 Task: Add Kashi Go Lean Cereal Peanut Butter Crunch to the cart.
Action: Mouse moved to (766, 245)
Screenshot: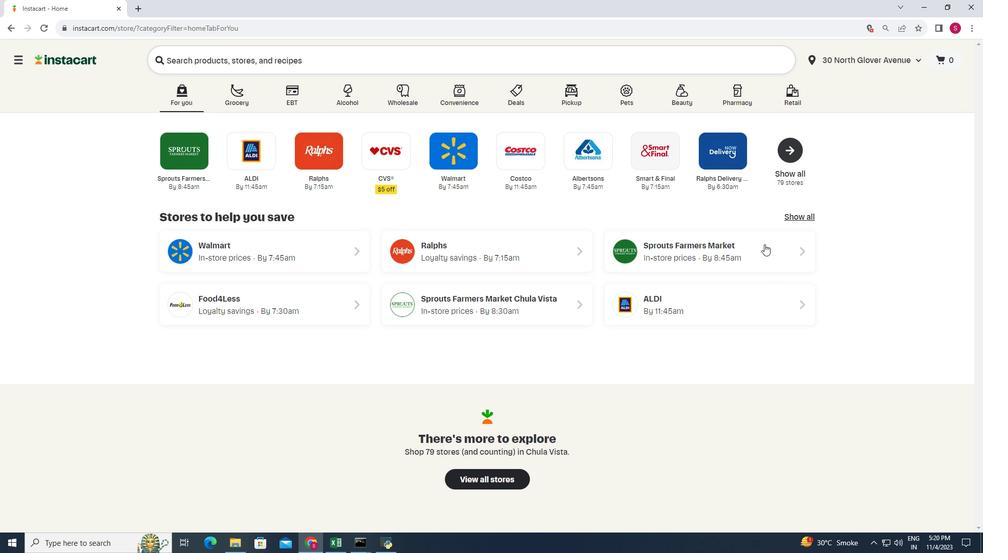 
Action: Mouse pressed left at (766, 245)
Screenshot: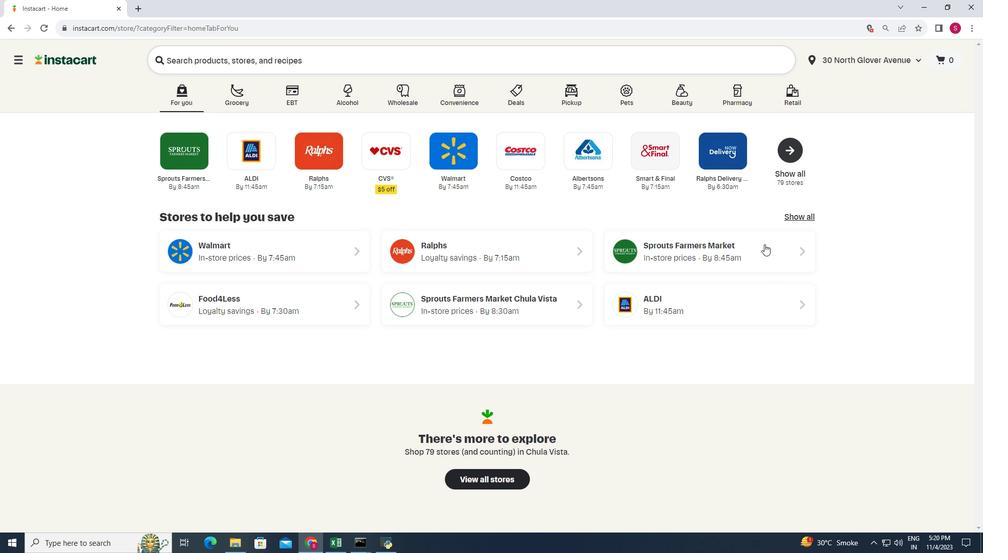 
Action: Mouse moved to (73, 395)
Screenshot: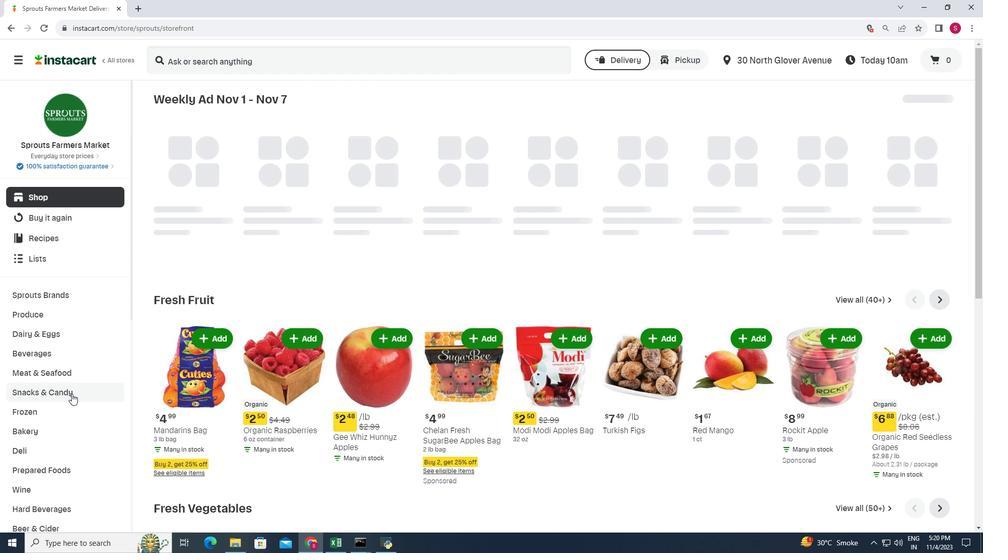 
Action: Mouse scrolled (73, 394) with delta (0, 0)
Screenshot: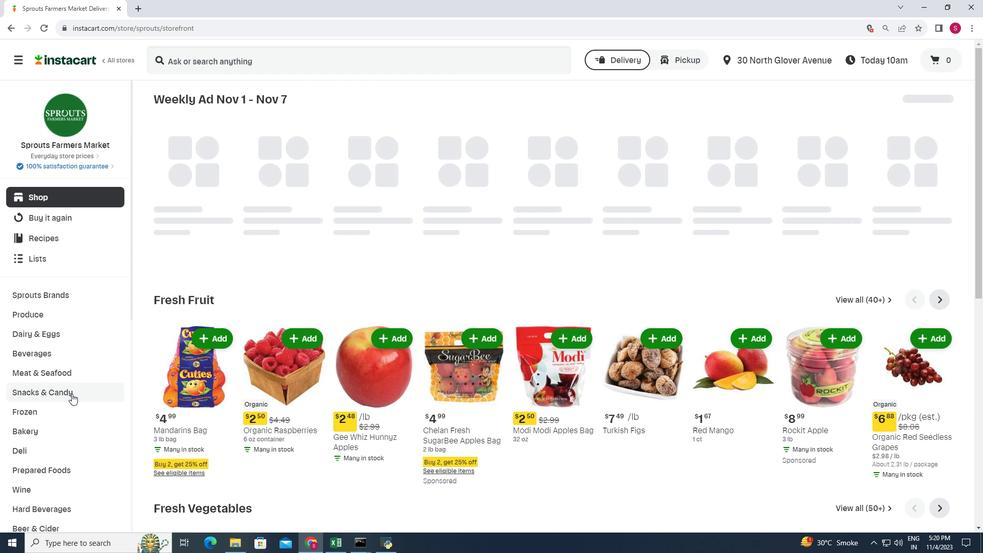 
Action: Mouse moved to (75, 394)
Screenshot: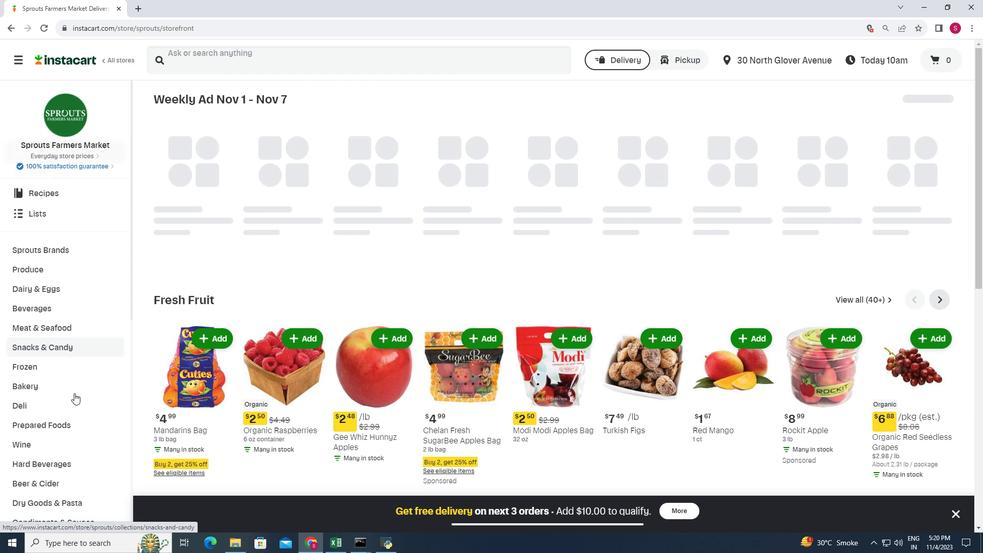 
Action: Mouse scrolled (75, 394) with delta (0, 0)
Screenshot: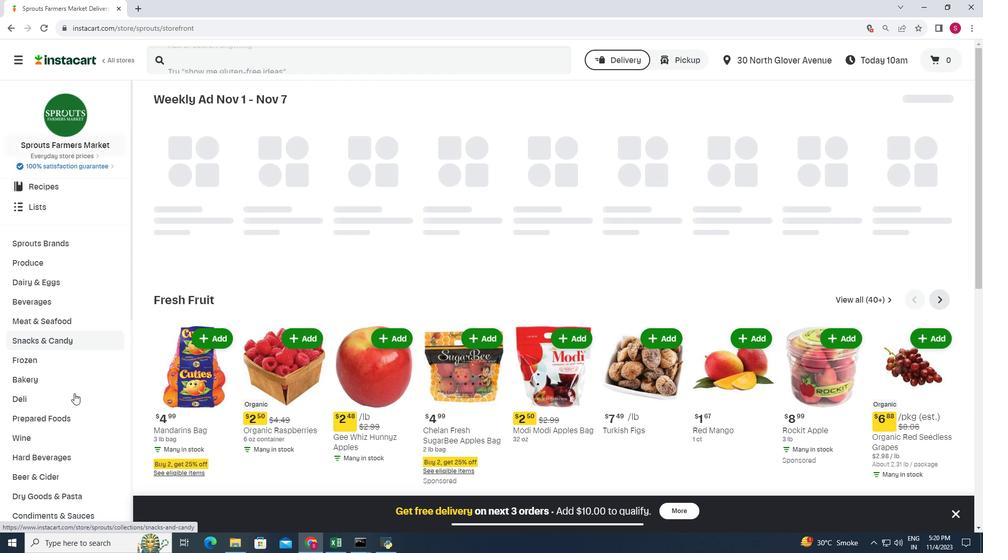 
Action: Mouse moved to (77, 394)
Screenshot: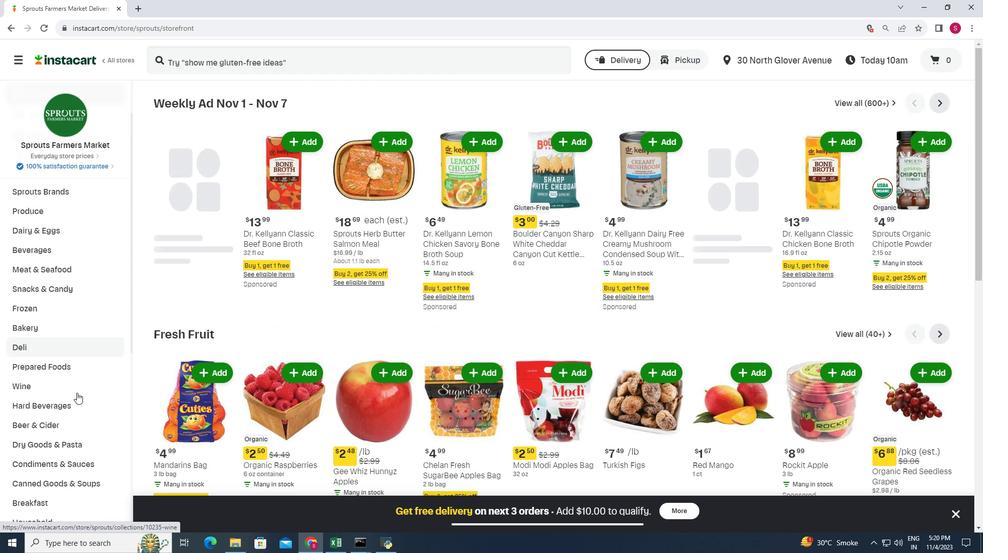 
Action: Mouse scrolled (77, 394) with delta (0, 0)
Screenshot: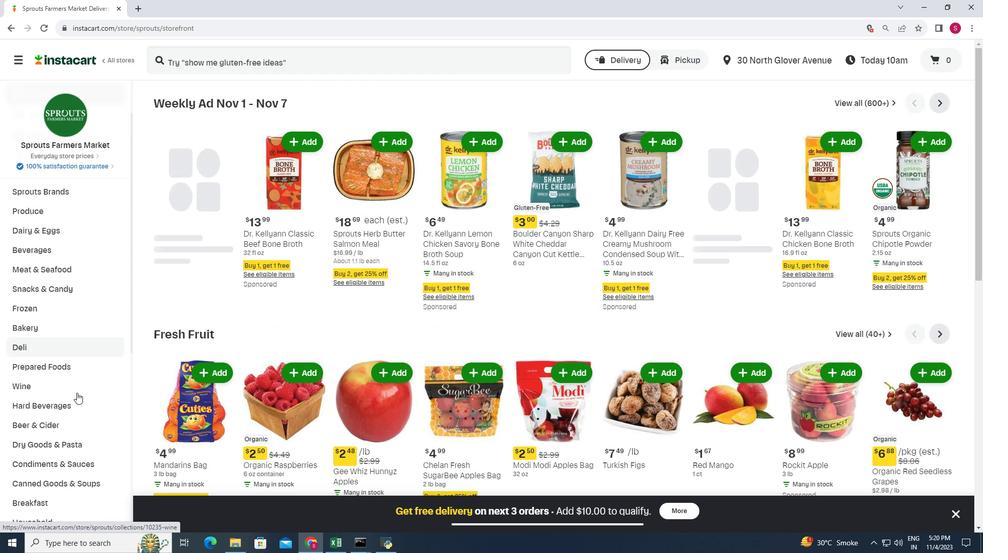 
Action: Mouse moved to (78, 394)
Screenshot: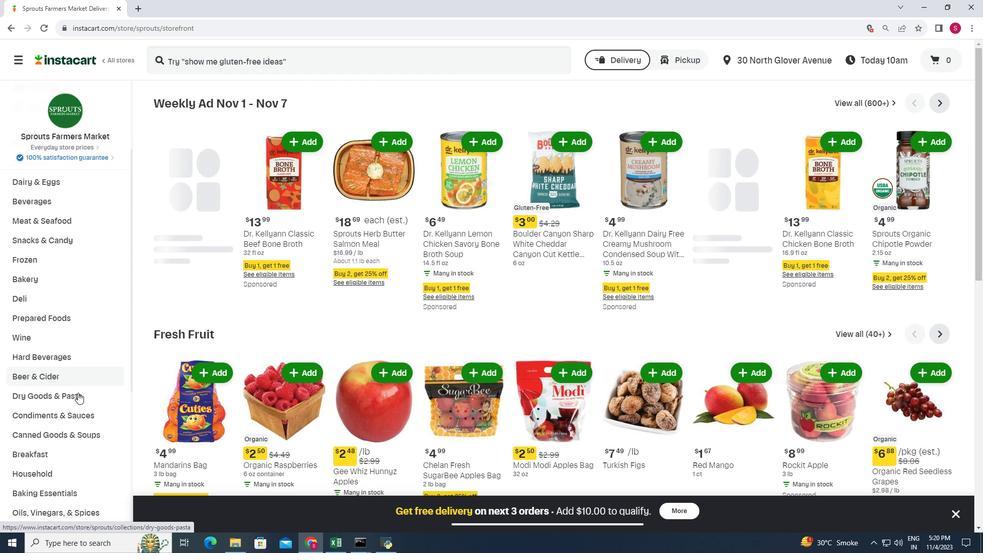 
Action: Mouse scrolled (78, 393) with delta (0, 0)
Screenshot: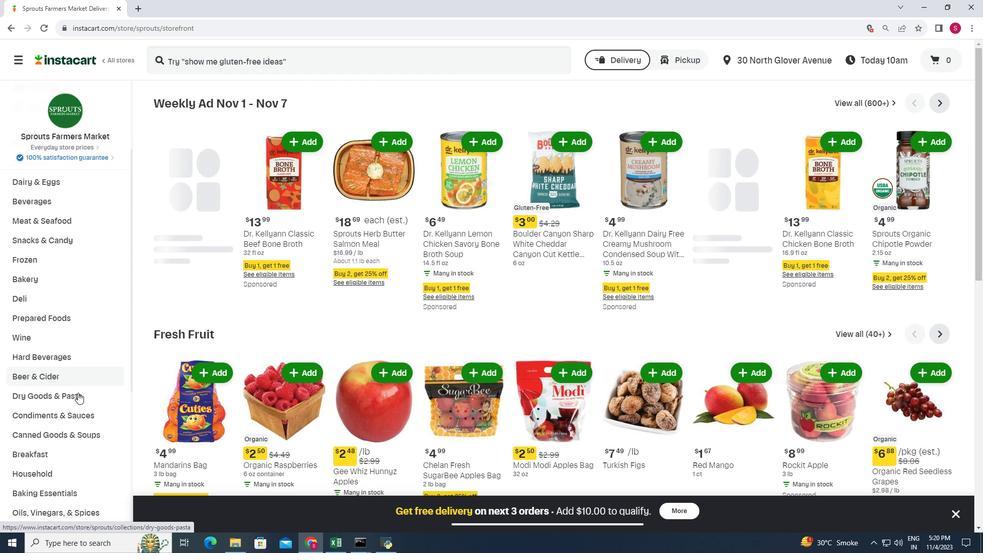 
Action: Mouse moved to (71, 405)
Screenshot: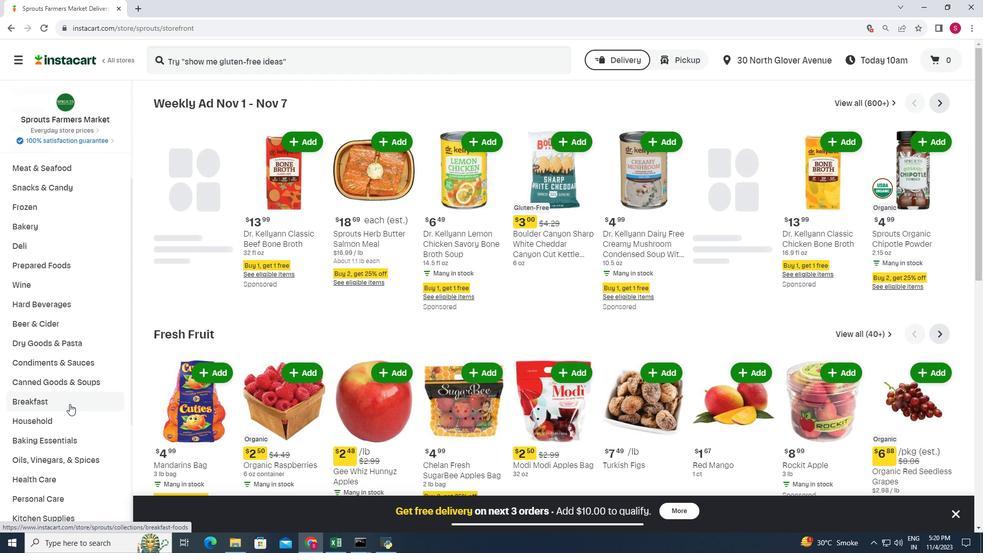
Action: Mouse pressed left at (71, 405)
Screenshot: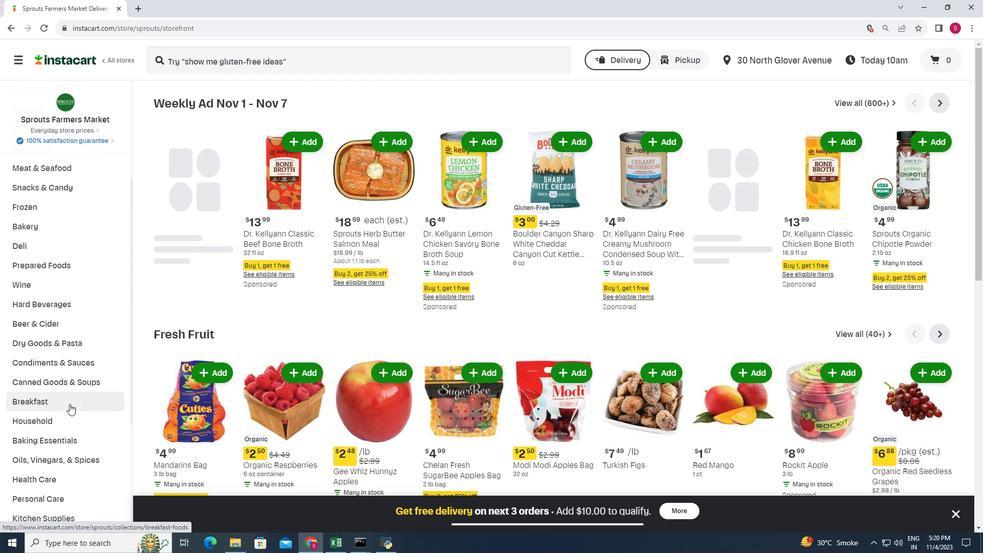 
Action: Mouse moved to (684, 135)
Screenshot: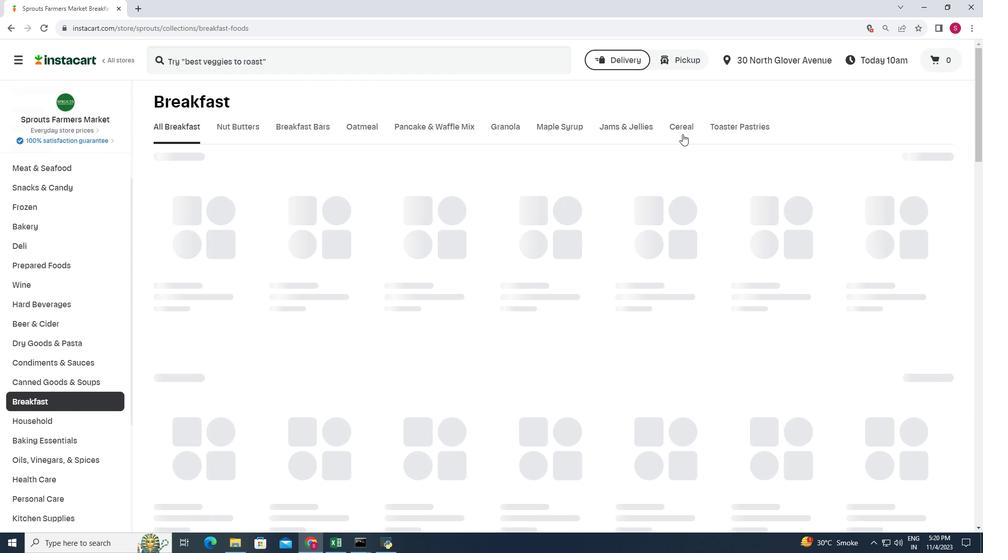 
Action: Mouse pressed left at (684, 135)
Screenshot: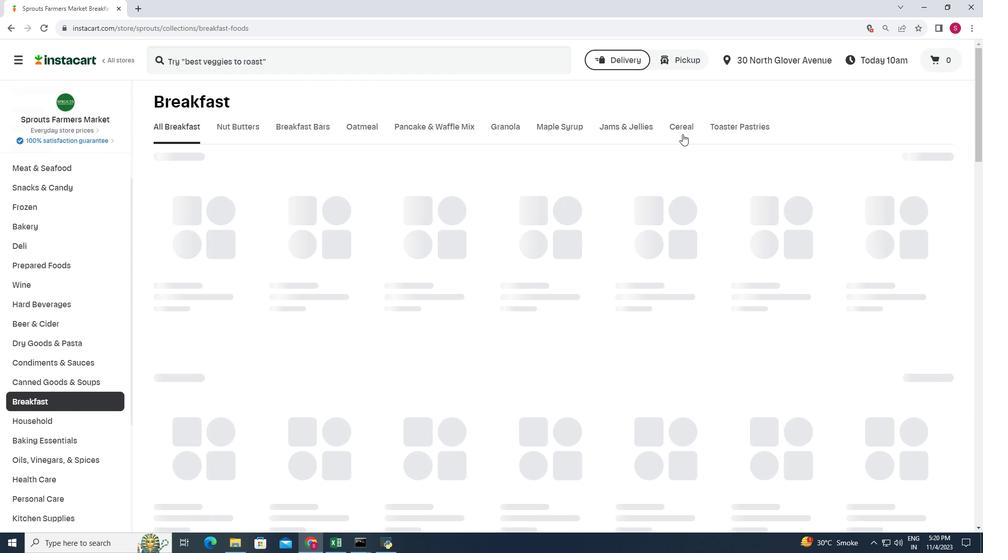 
Action: Mouse moved to (472, 194)
Screenshot: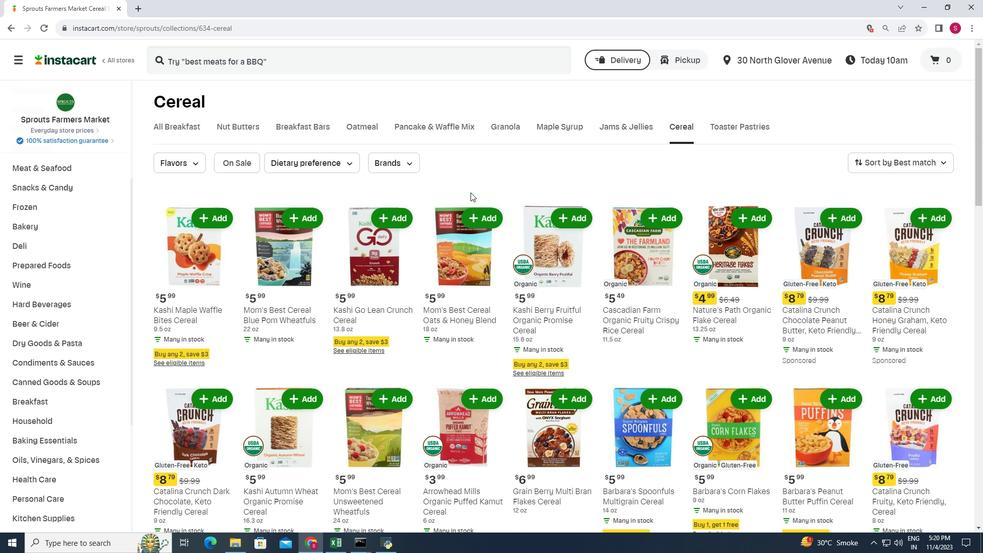 
Action: Mouse scrolled (472, 193) with delta (0, 0)
Screenshot: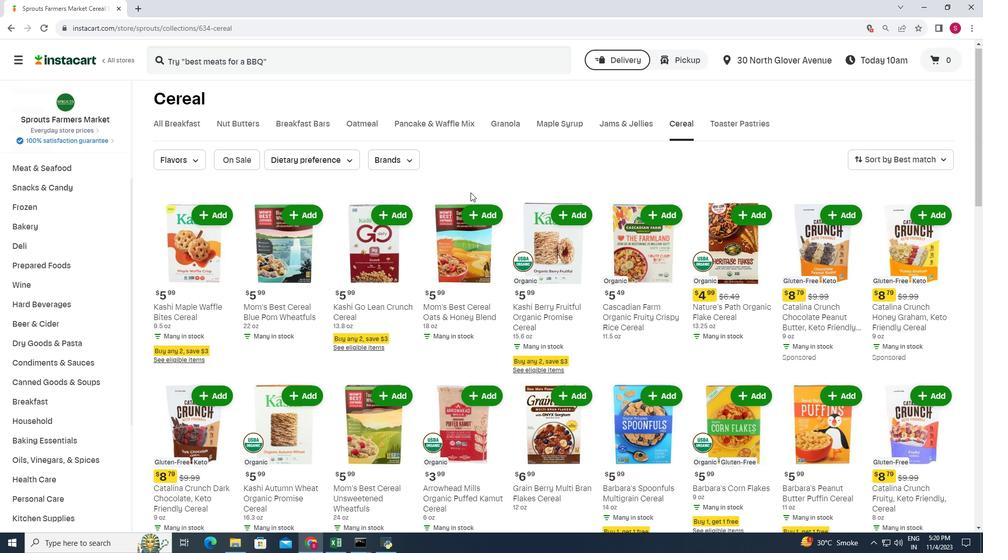 
Action: Mouse moved to (492, 206)
Screenshot: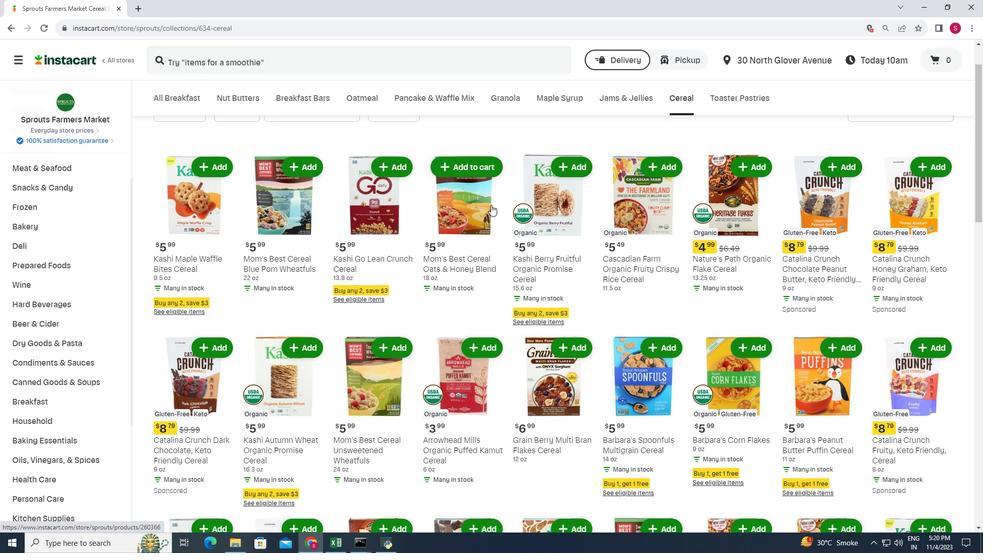 
Action: Mouse scrolled (492, 205) with delta (0, 0)
Screenshot: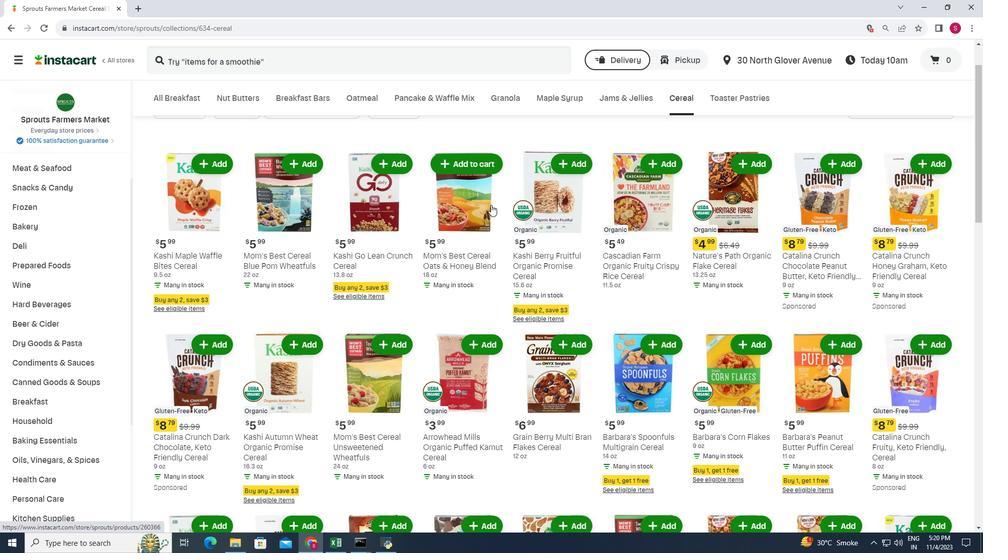 
Action: Mouse moved to (492, 206)
Screenshot: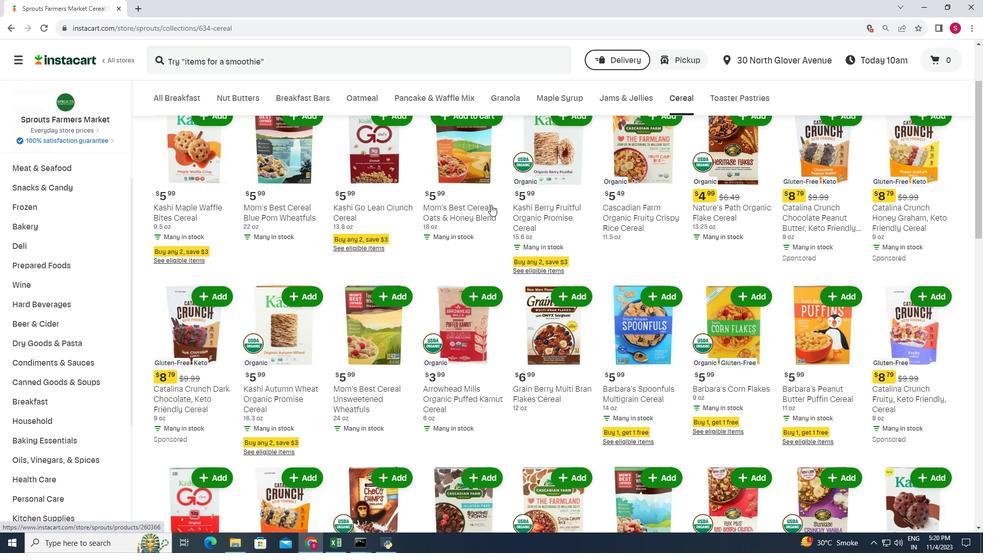 
Action: Mouse scrolled (492, 205) with delta (0, 0)
Screenshot: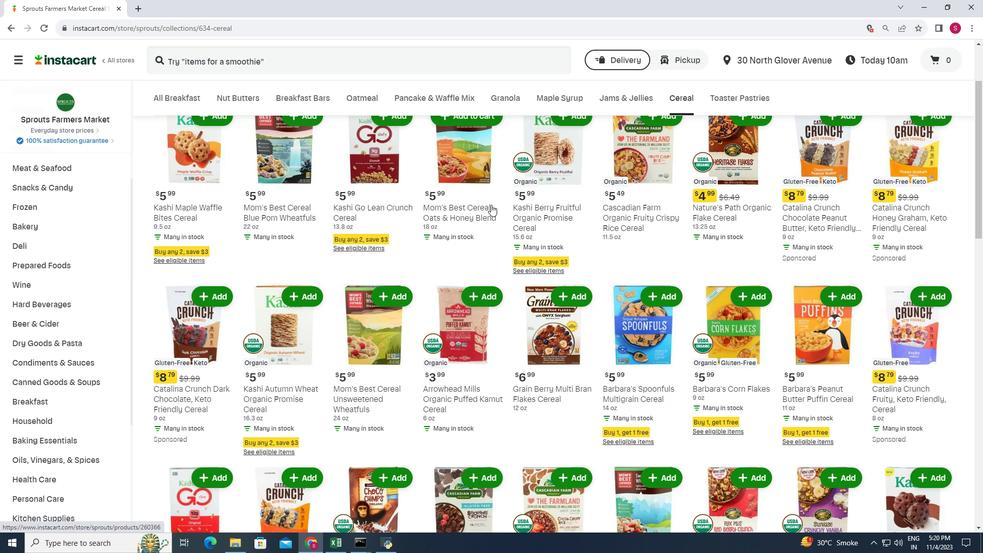 
Action: Mouse scrolled (492, 205) with delta (0, 0)
Screenshot: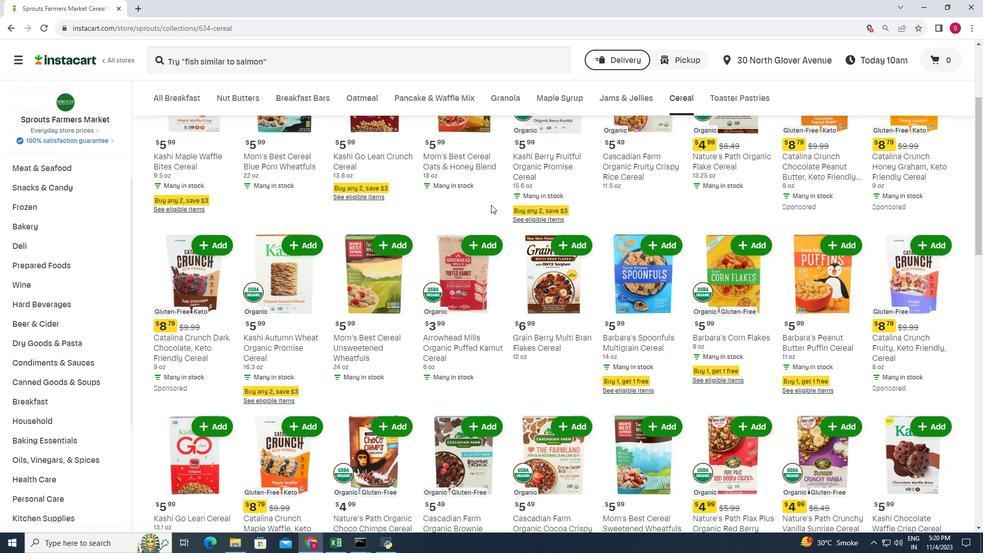 
Action: Mouse scrolled (492, 205) with delta (0, 0)
Screenshot: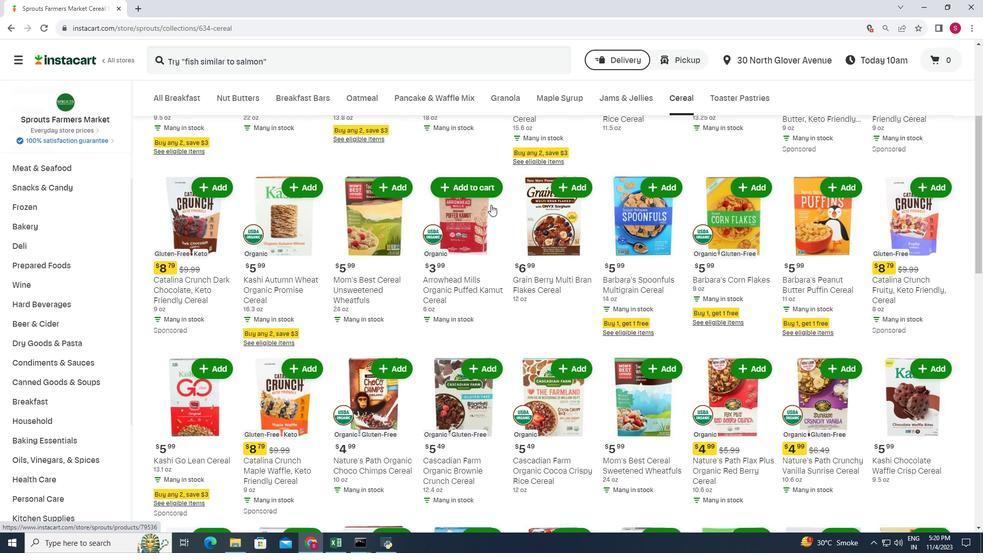 
Action: Mouse scrolled (492, 205) with delta (0, 0)
Screenshot: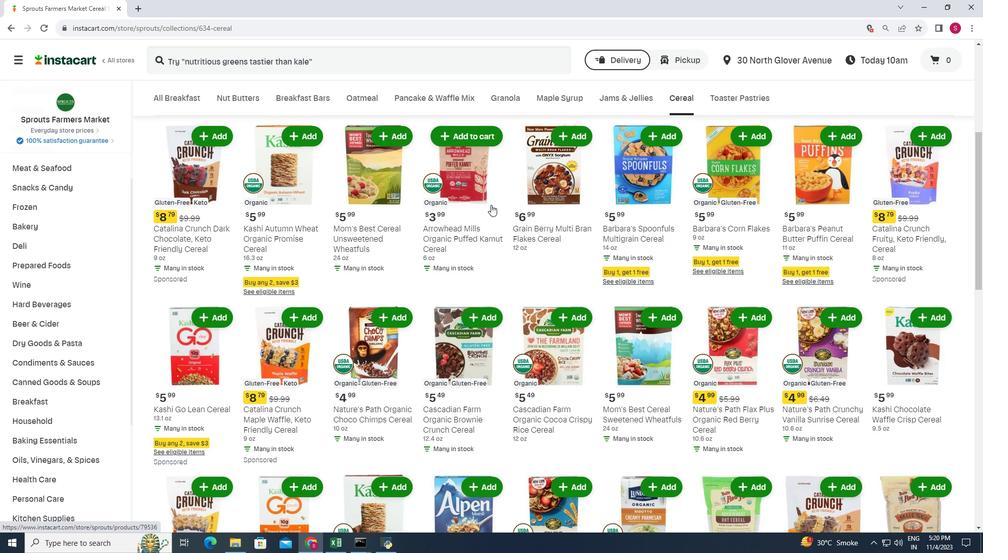 
Action: Mouse scrolled (492, 205) with delta (0, 0)
Screenshot: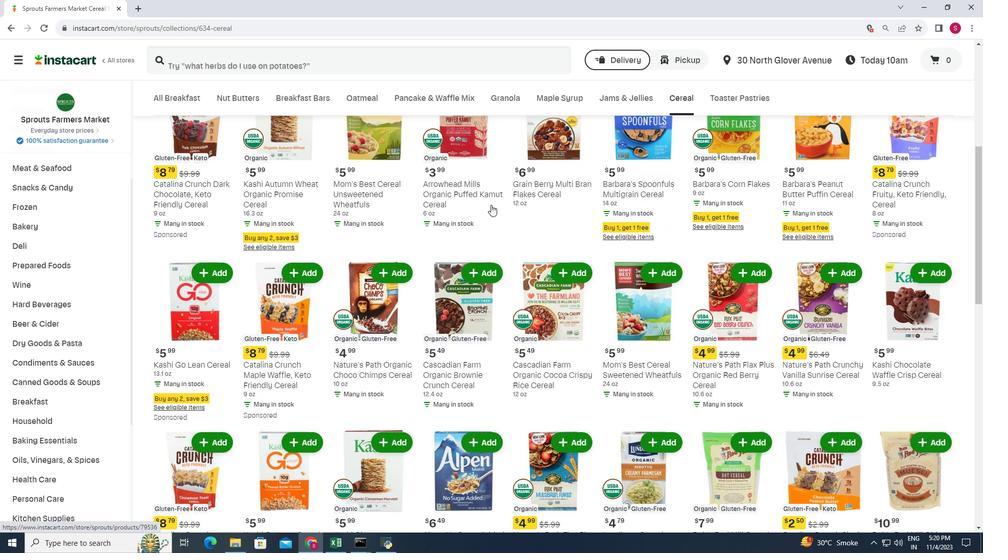 
Action: Mouse scrolled (492, 205) with delta (0, 0)
Screenshot: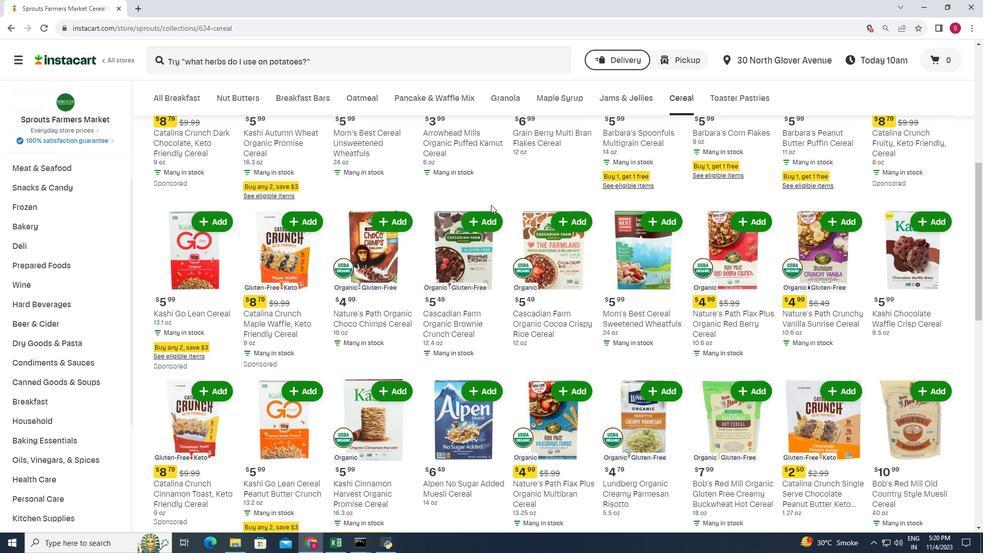 
Action: Mouse scrolled (492, 205) with delta (0, 0)
Screenshot: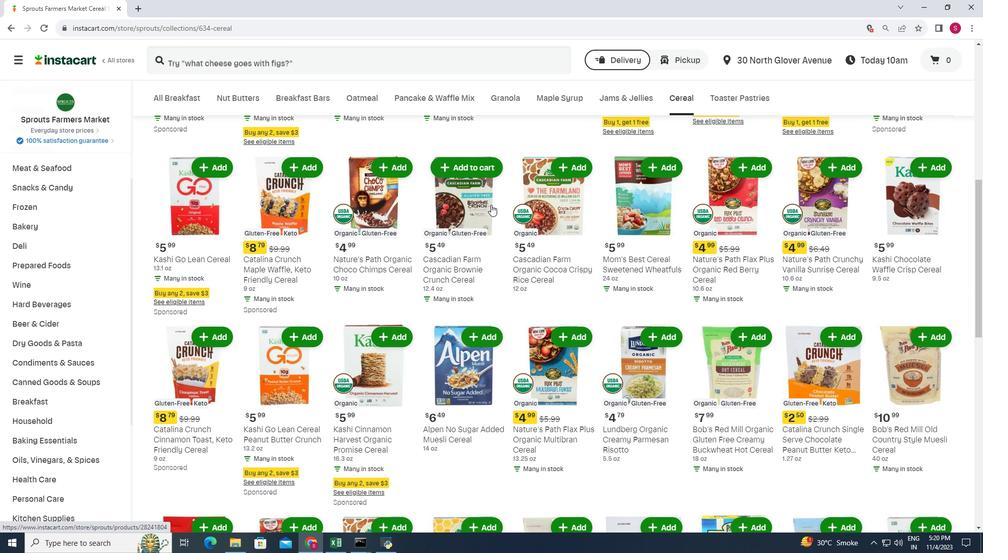 
Action: Mouse scrolled (492, 205) with delta (0, 0)
Screenshot: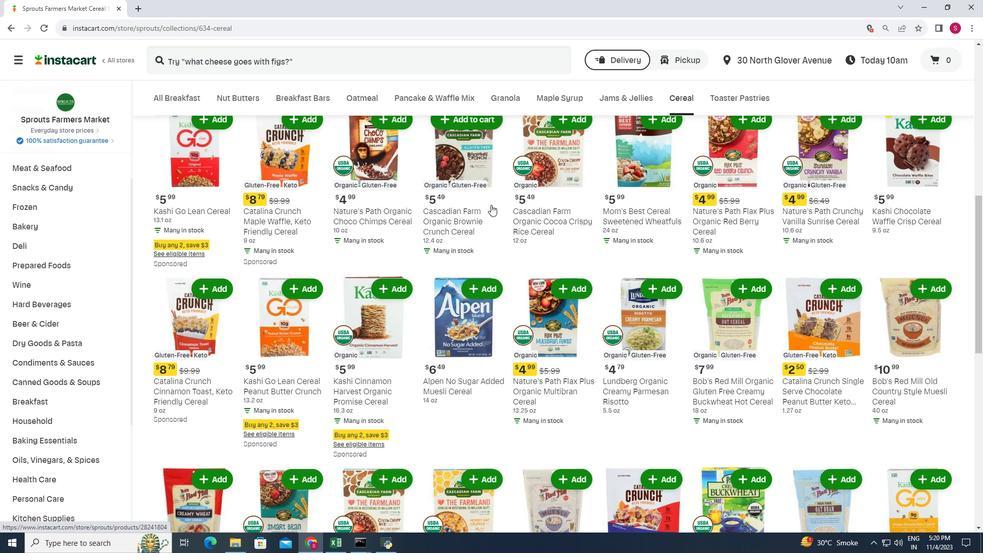 
Action: Mouse scrolled (492, 205) with delta (0, 0)
Screenshot: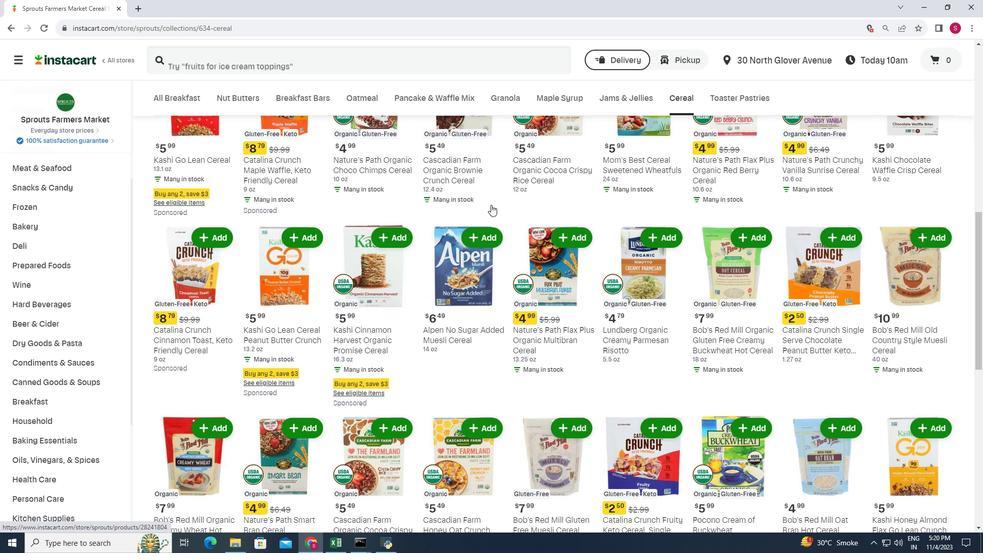 
Action: Mouse moved to (306, 184)
Screenshot: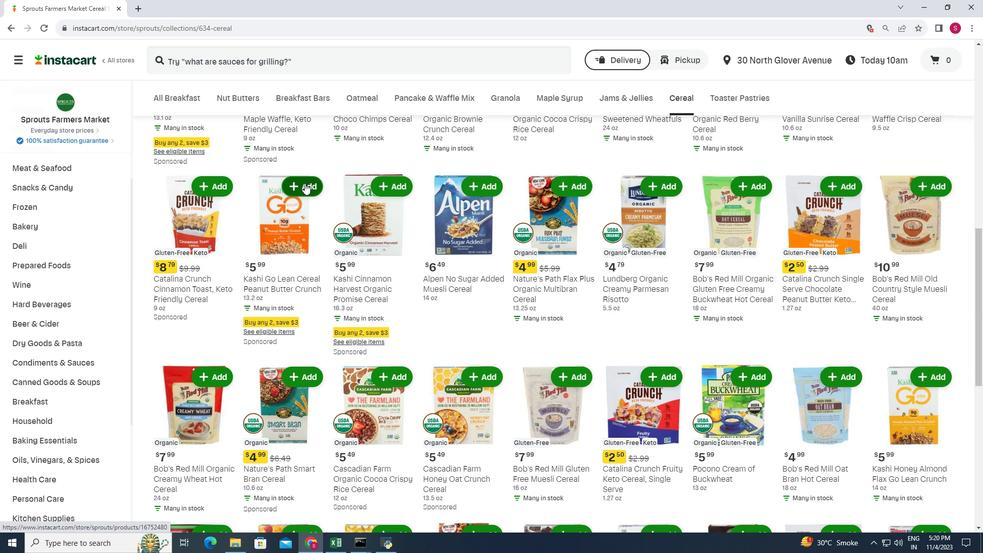 
Action: Mouse pressed left at (306, 184)
Screenshot: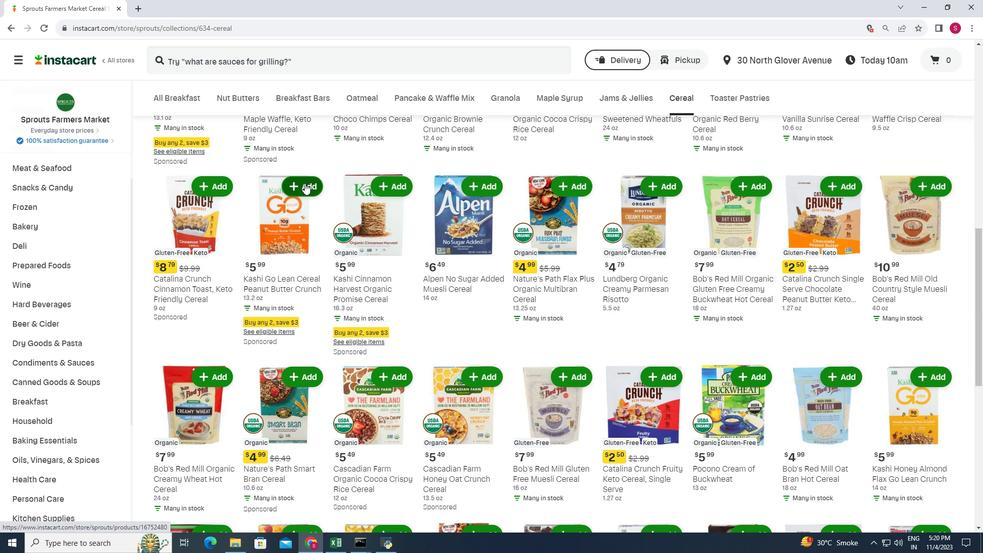 
Action: Mouse moved to (316, 156)
Screenshot: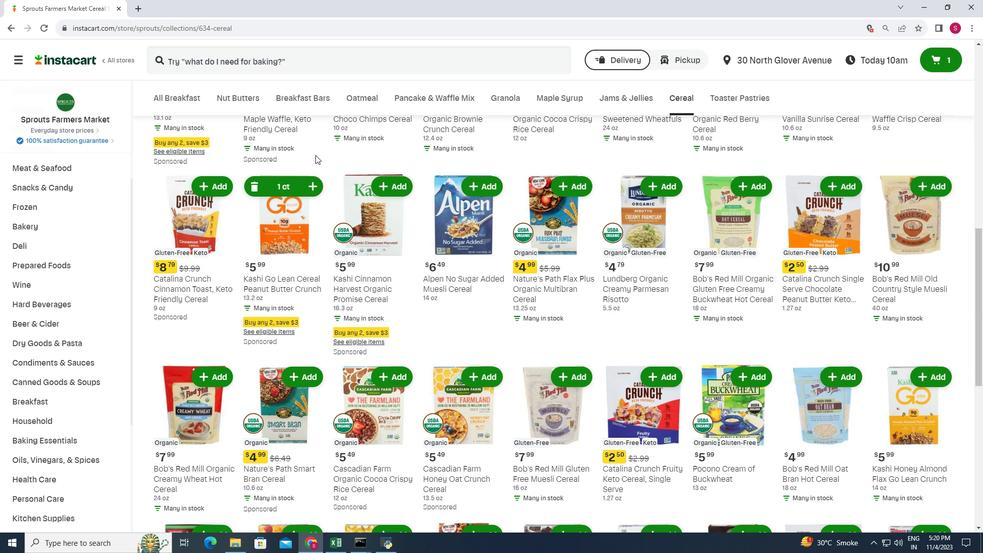 
